 Task: Leave the card.
Action: Mouse pressed left at (540, 340)
Screenshot: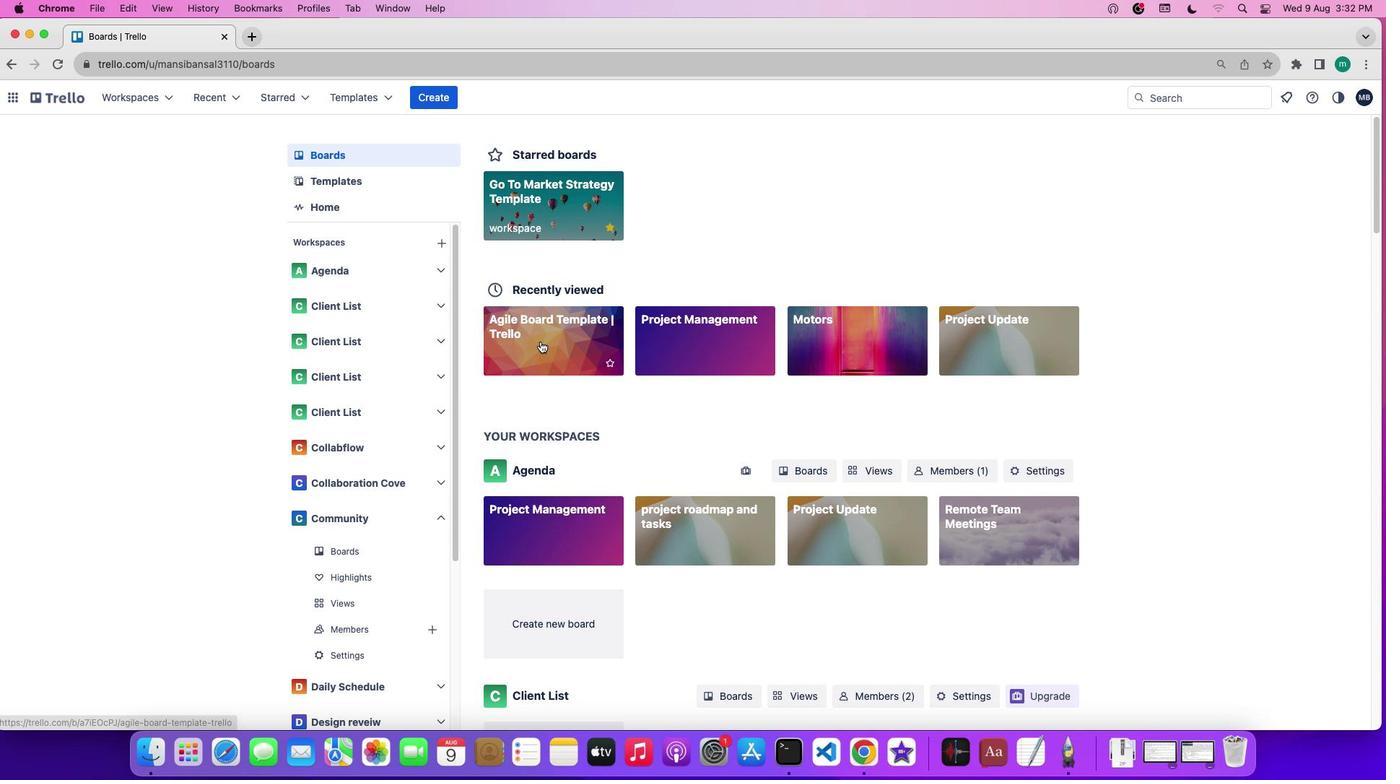 
Action: Mouse moved to (1212, 337)
Screenshot: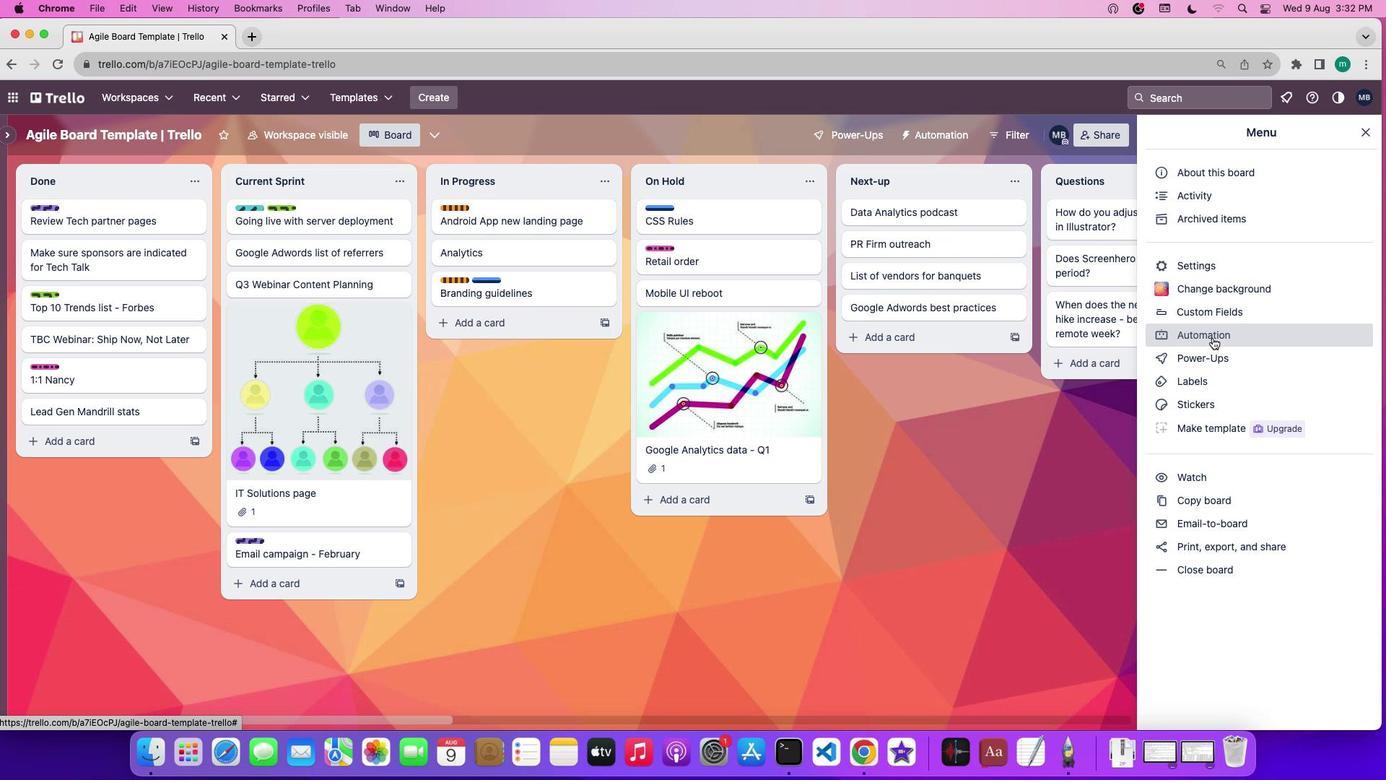 
Action: Mouse pressed left at (1212, 337)
Screenshot: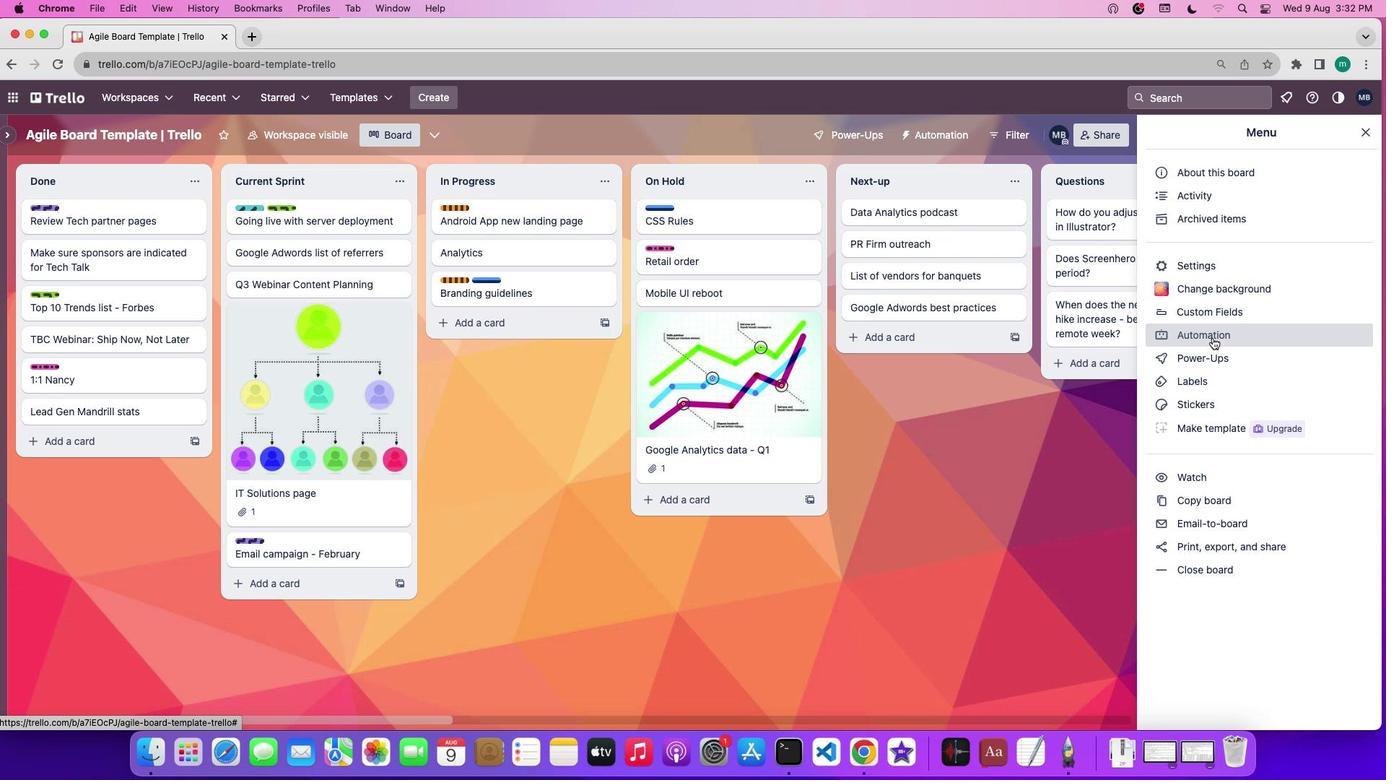 
Action: Mouse moved to (58, 370)
Screenshot: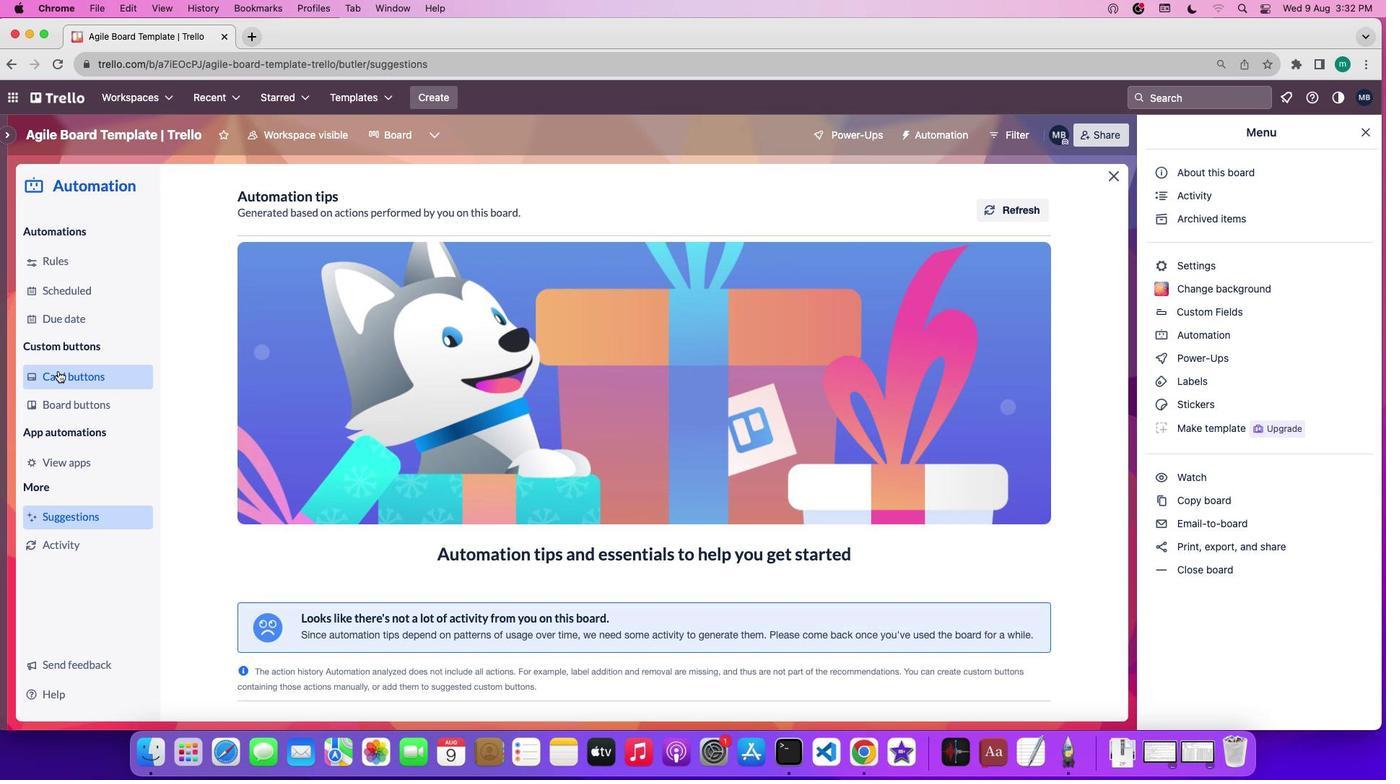 
Action: Mouse pressed left at (58, 370)
Screenshot: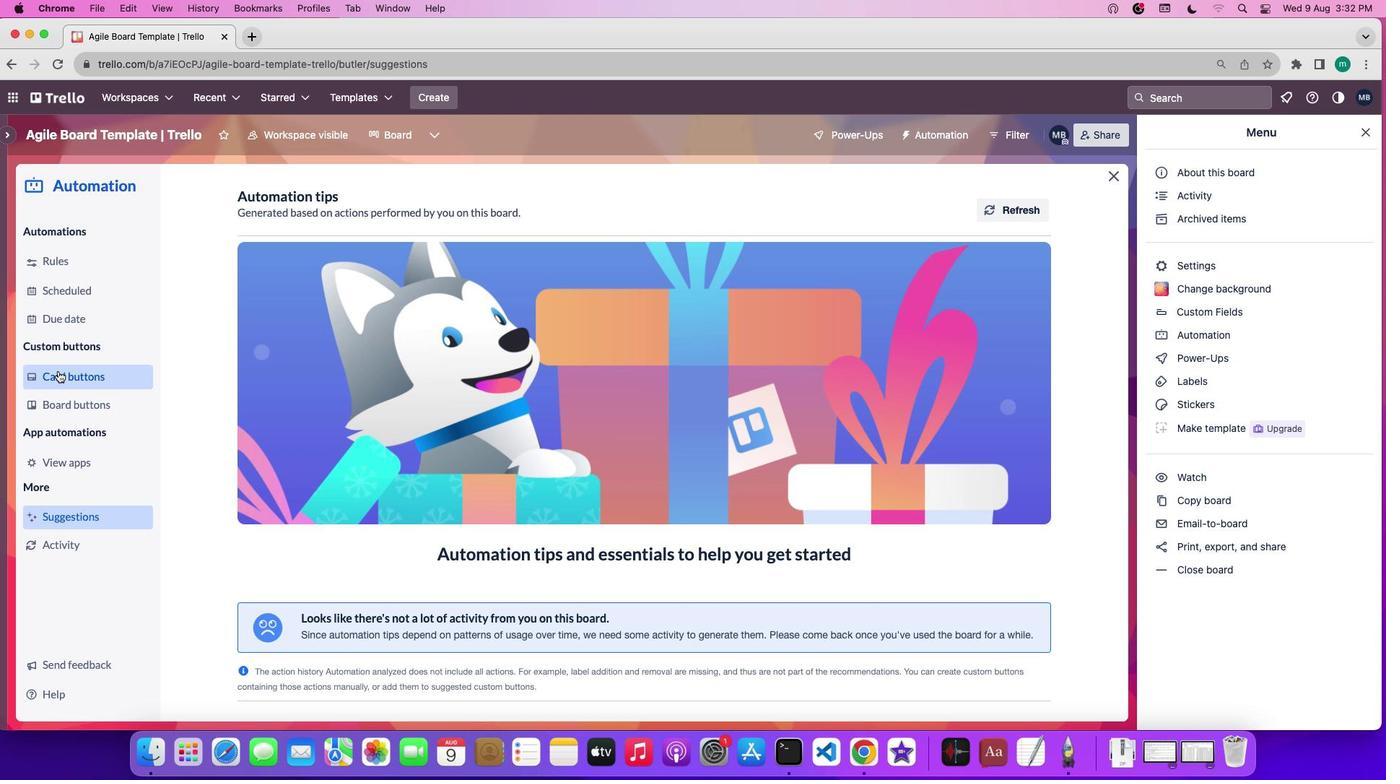 
Action: Mouse moved to (294, 495)
Screenshot: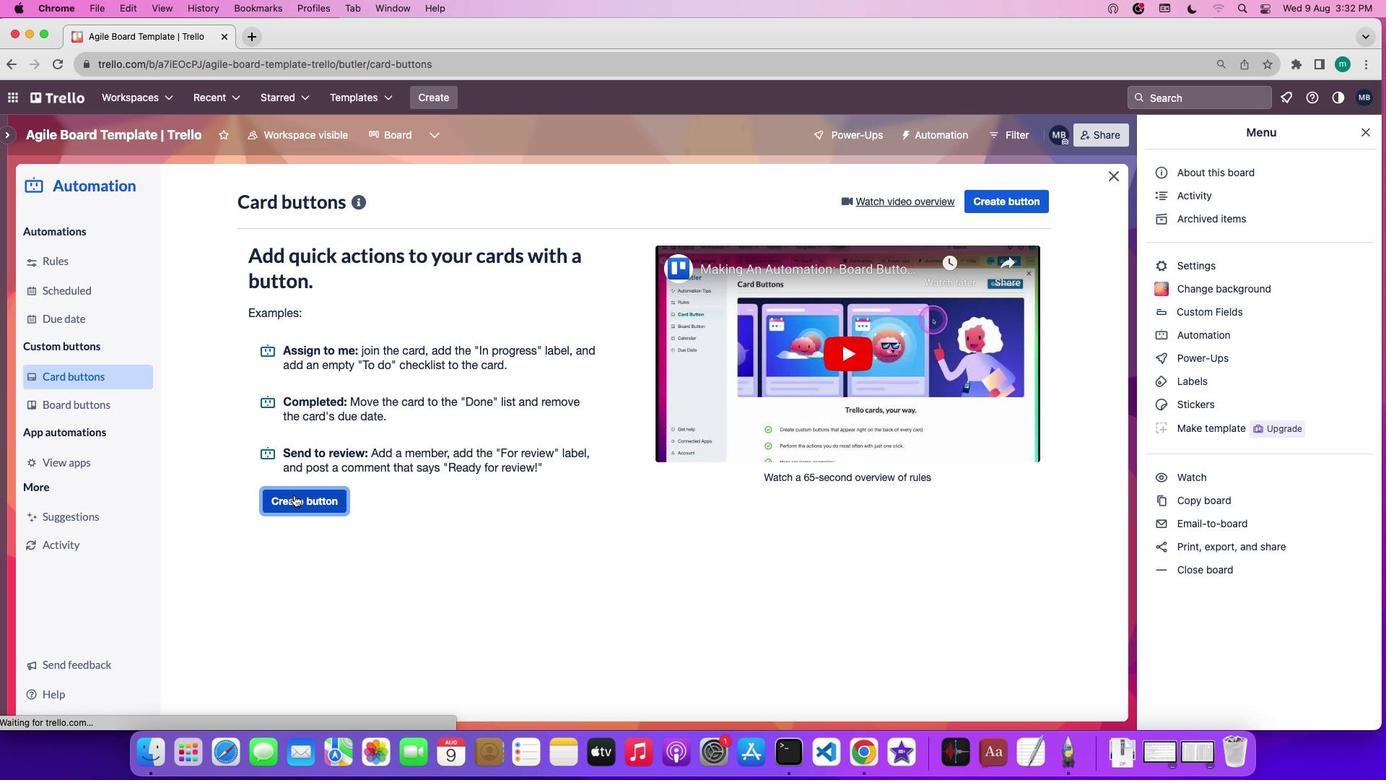 
Action: Mouse pressed left at (294, 495)
Screenshot: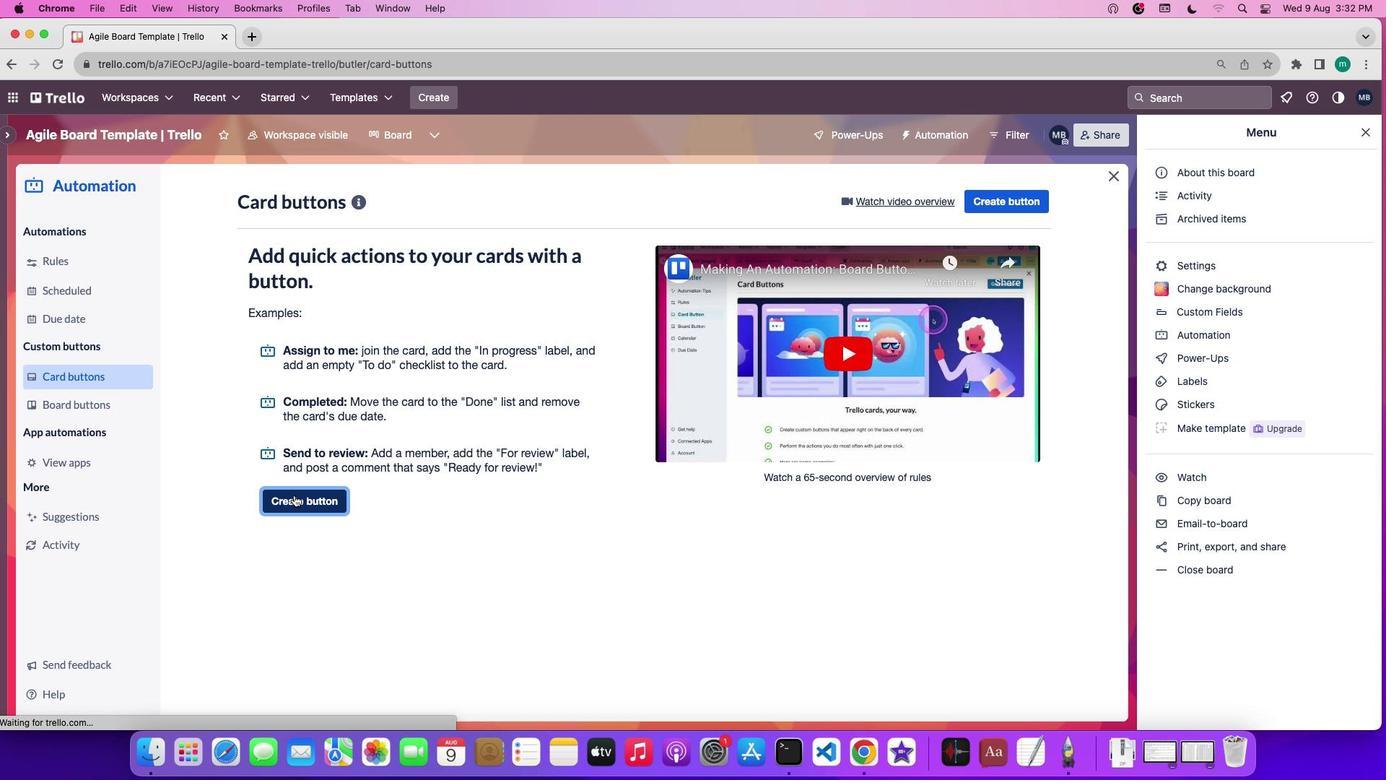 
Action: Mouse moved to (559, 389)
Screenshot: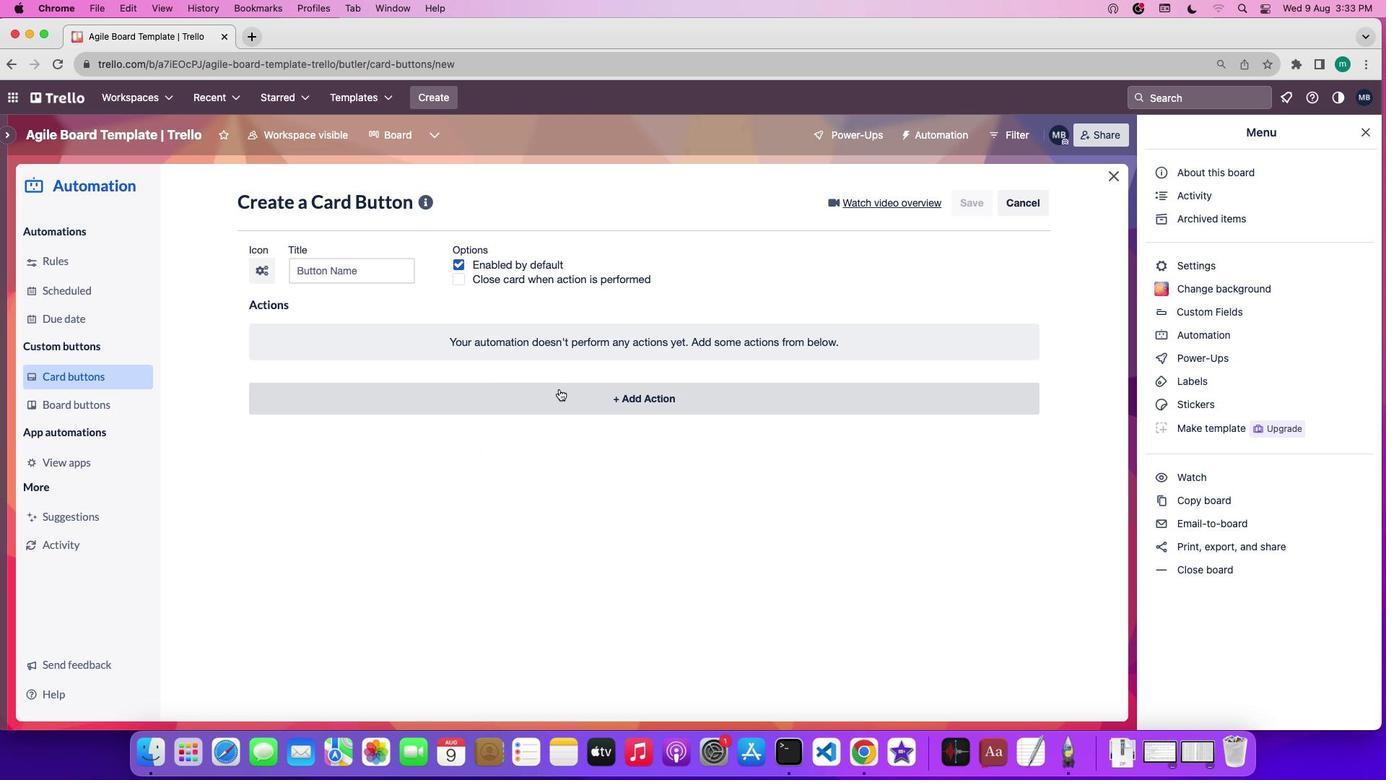 
Action: Mouse pressed left at (559, 389)
Screenshot: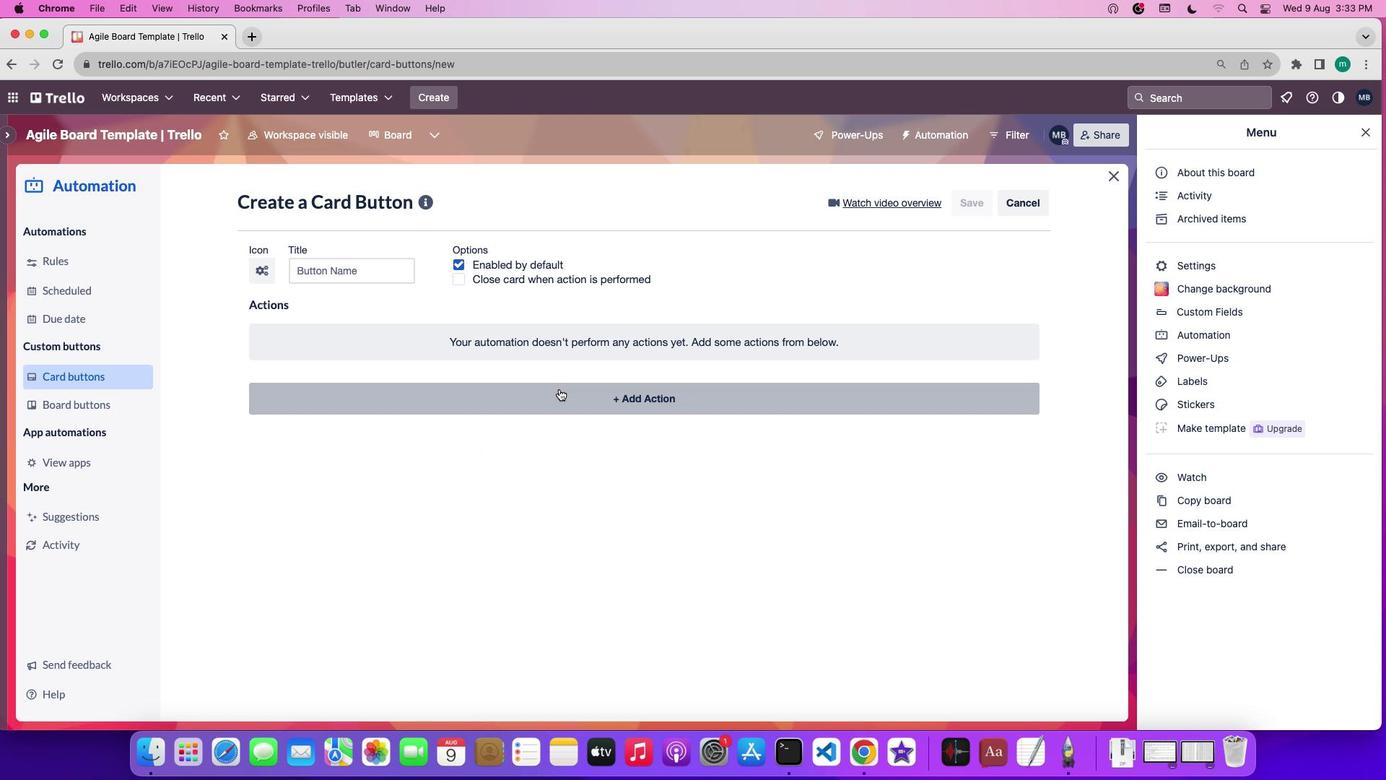 
Action: Mouse moved to (525, 447)
Screenshot: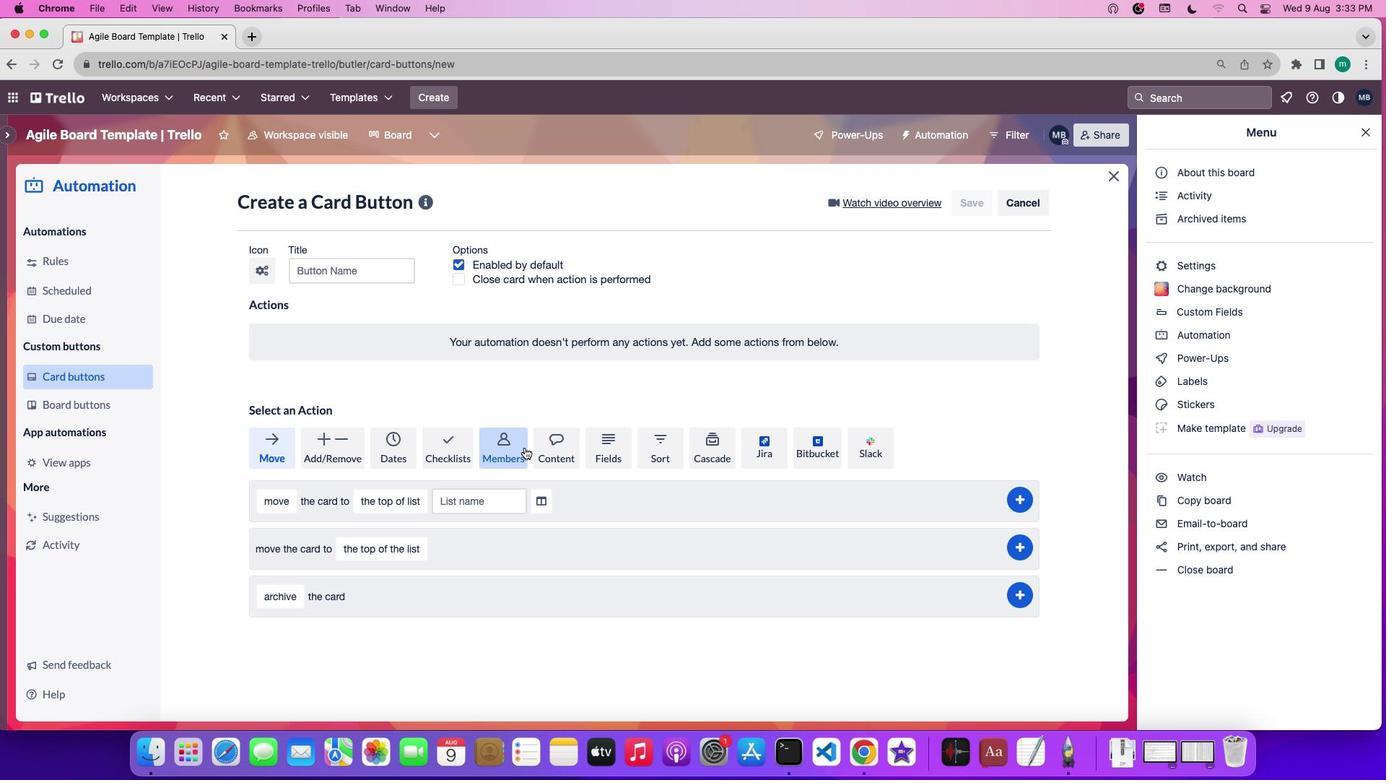 
Action: Mouse pressed left at (525, 447)
Screenshot: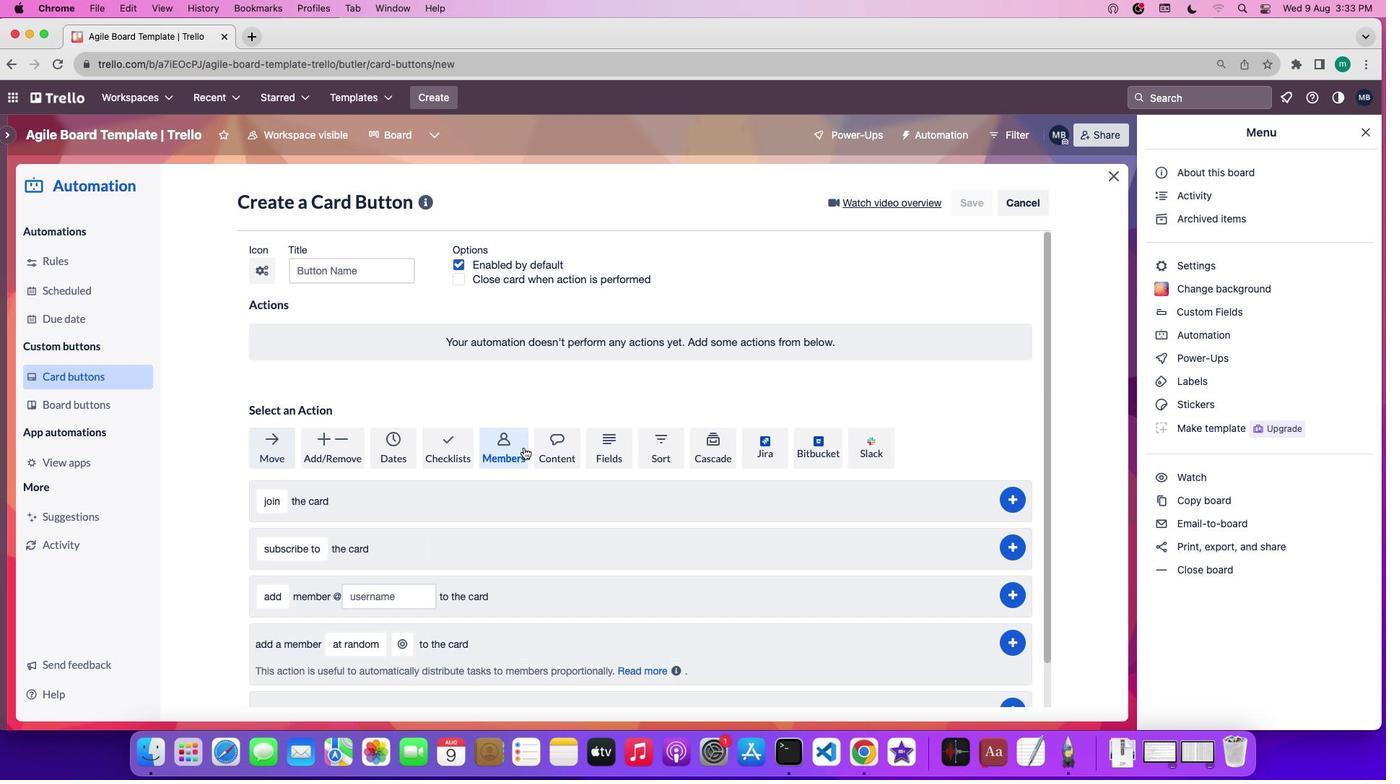 
Action: Mouse moved to (268, 504)
Screenshot: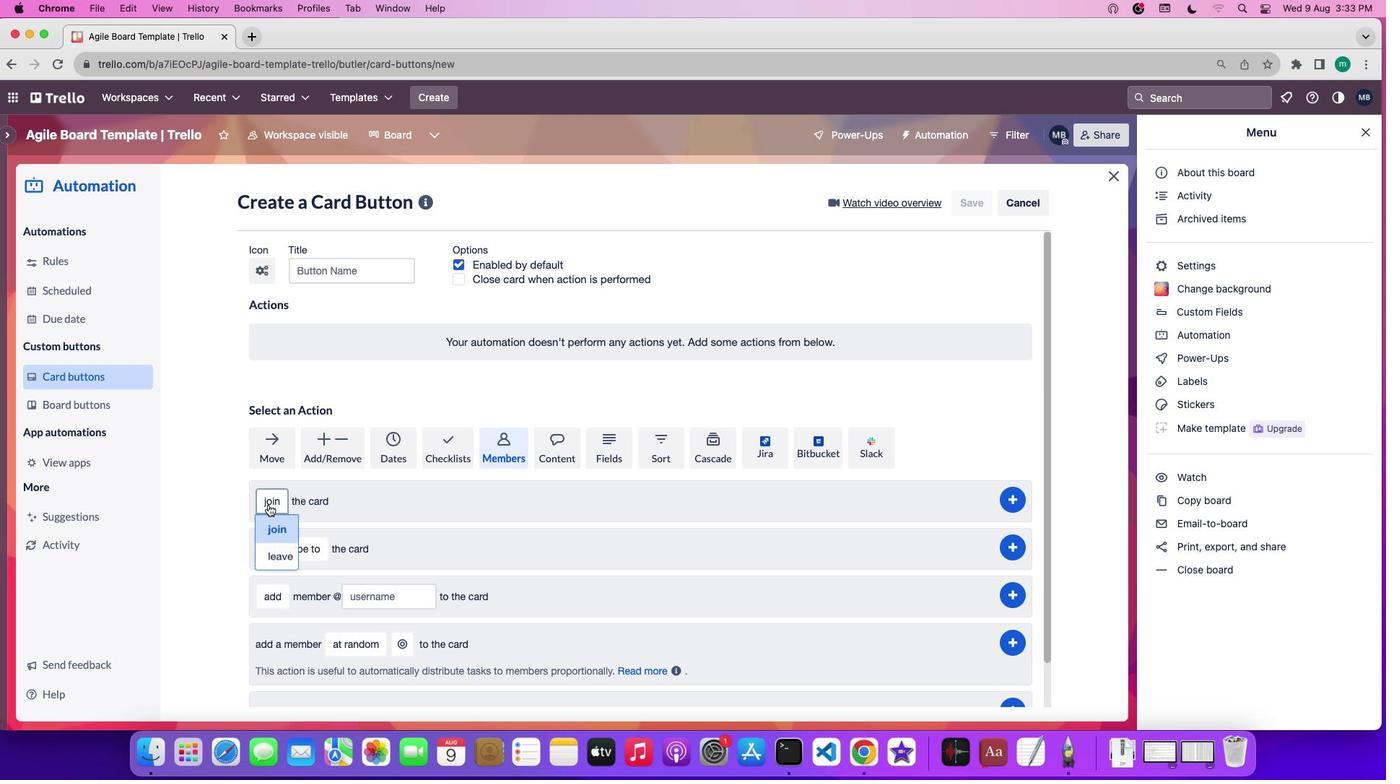
Action: Mouse pressed left at (268, 504)
Screenshot: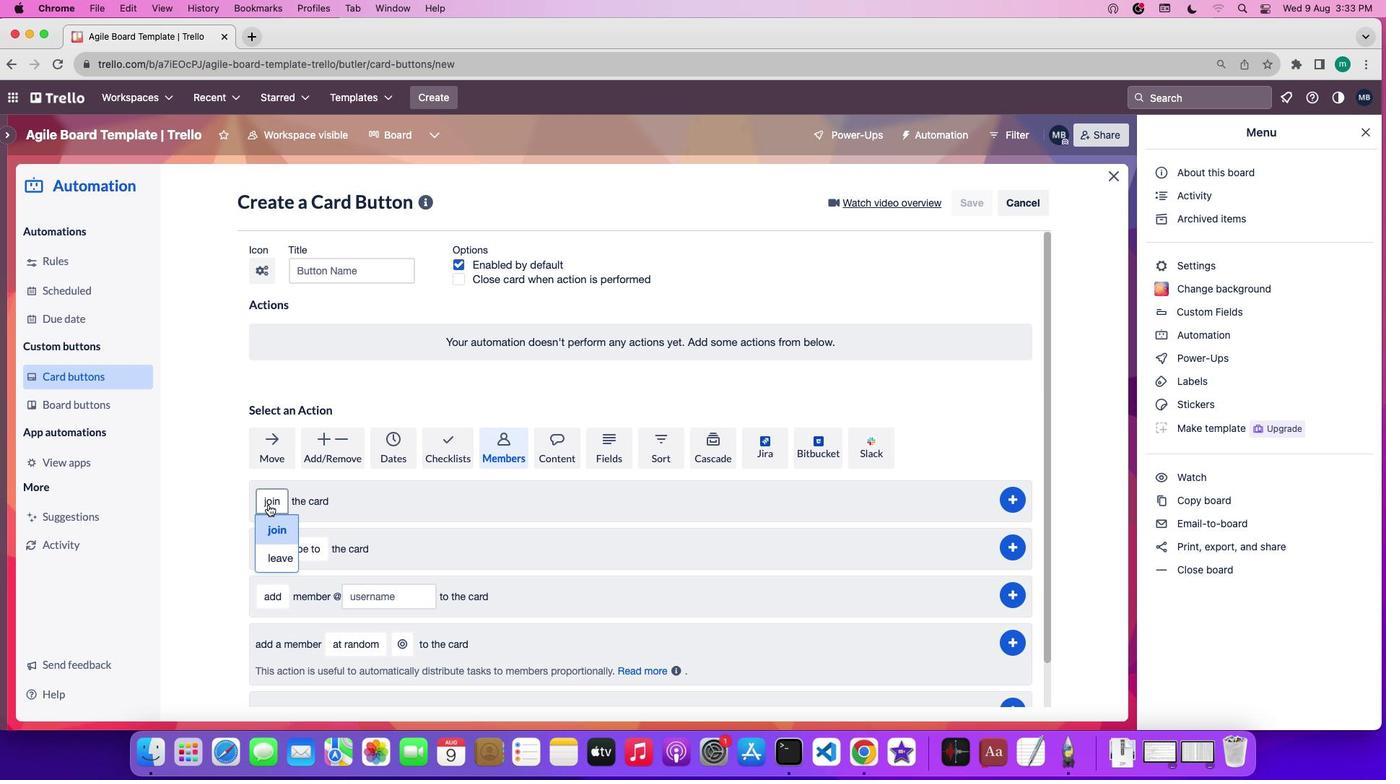
Action: Mouse moved to (274, 554)
Screenshot: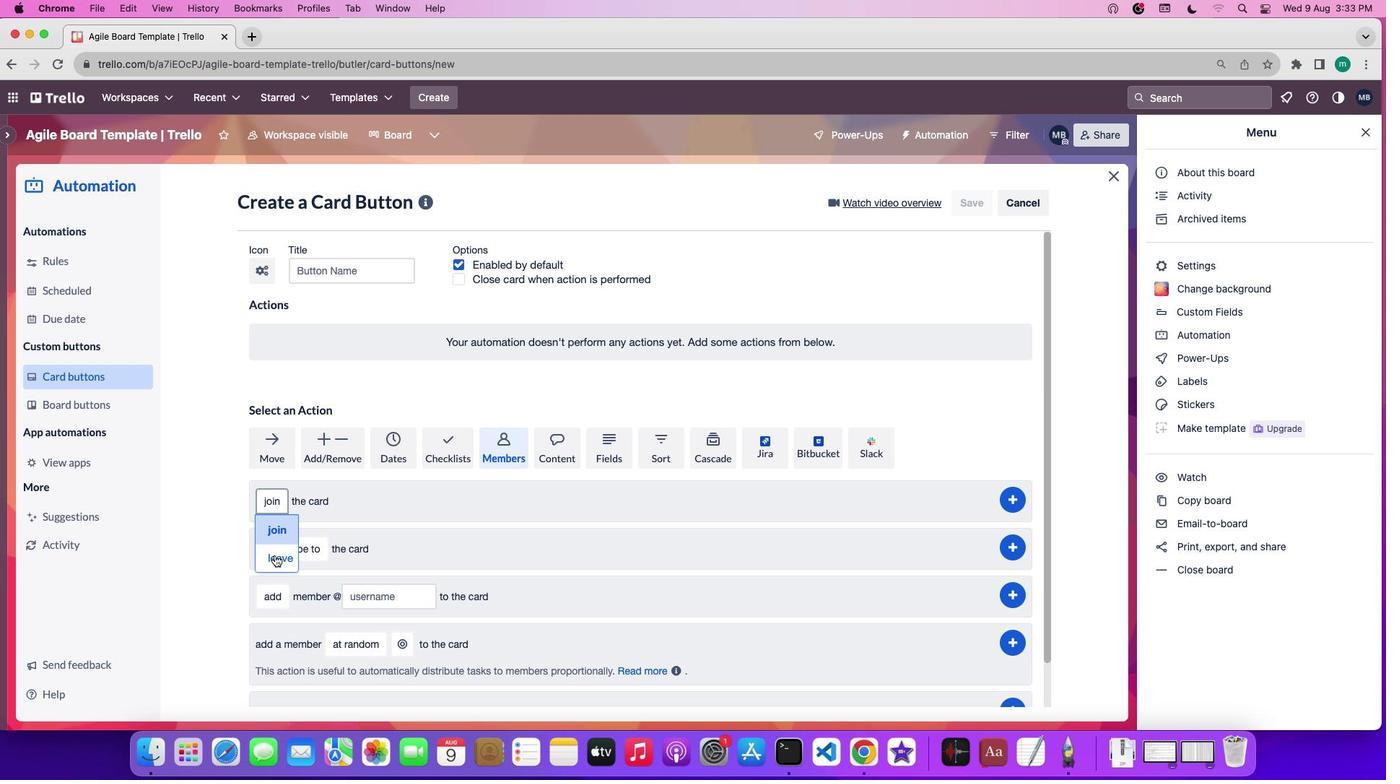 
Action: Mouse pressed left at (274, 554)
Screenshot: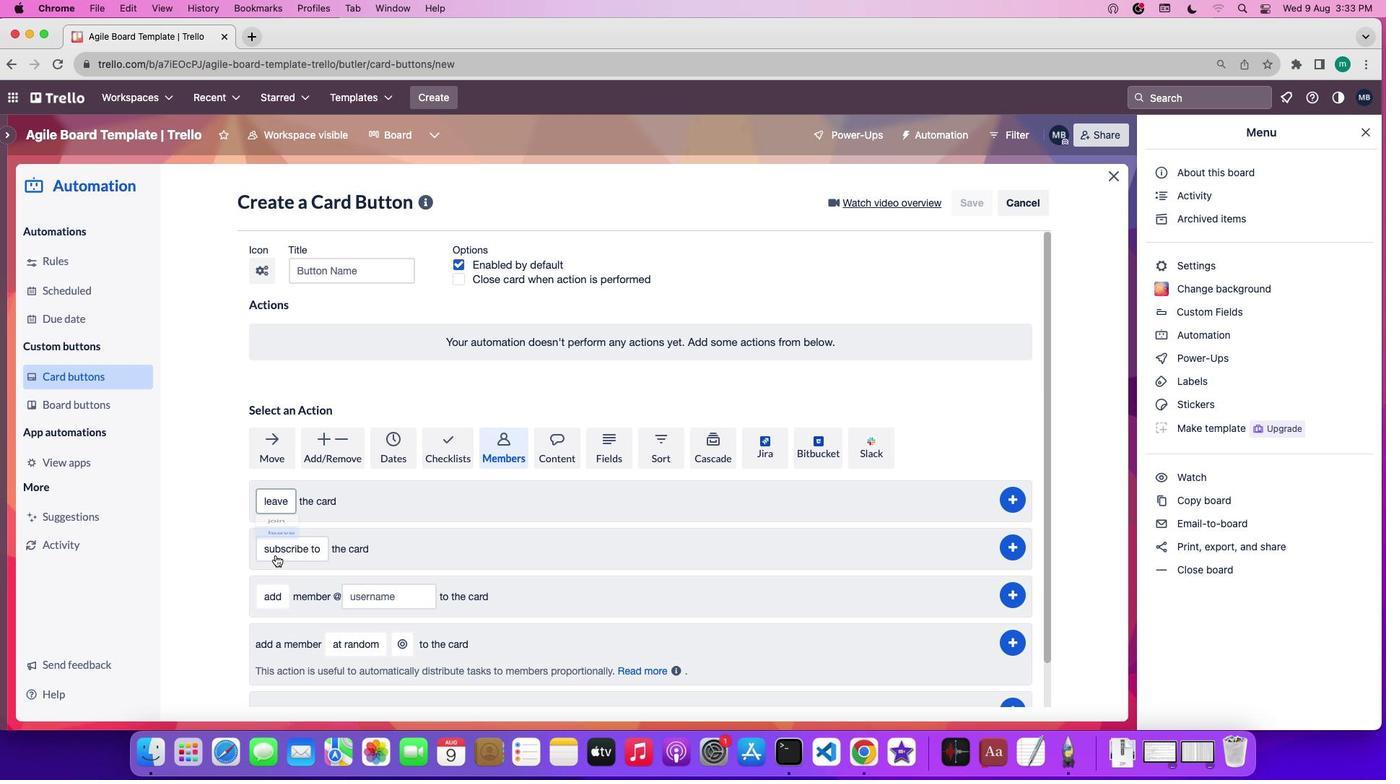 
Action: Mouse moved to (1026, 496)
Screenshot: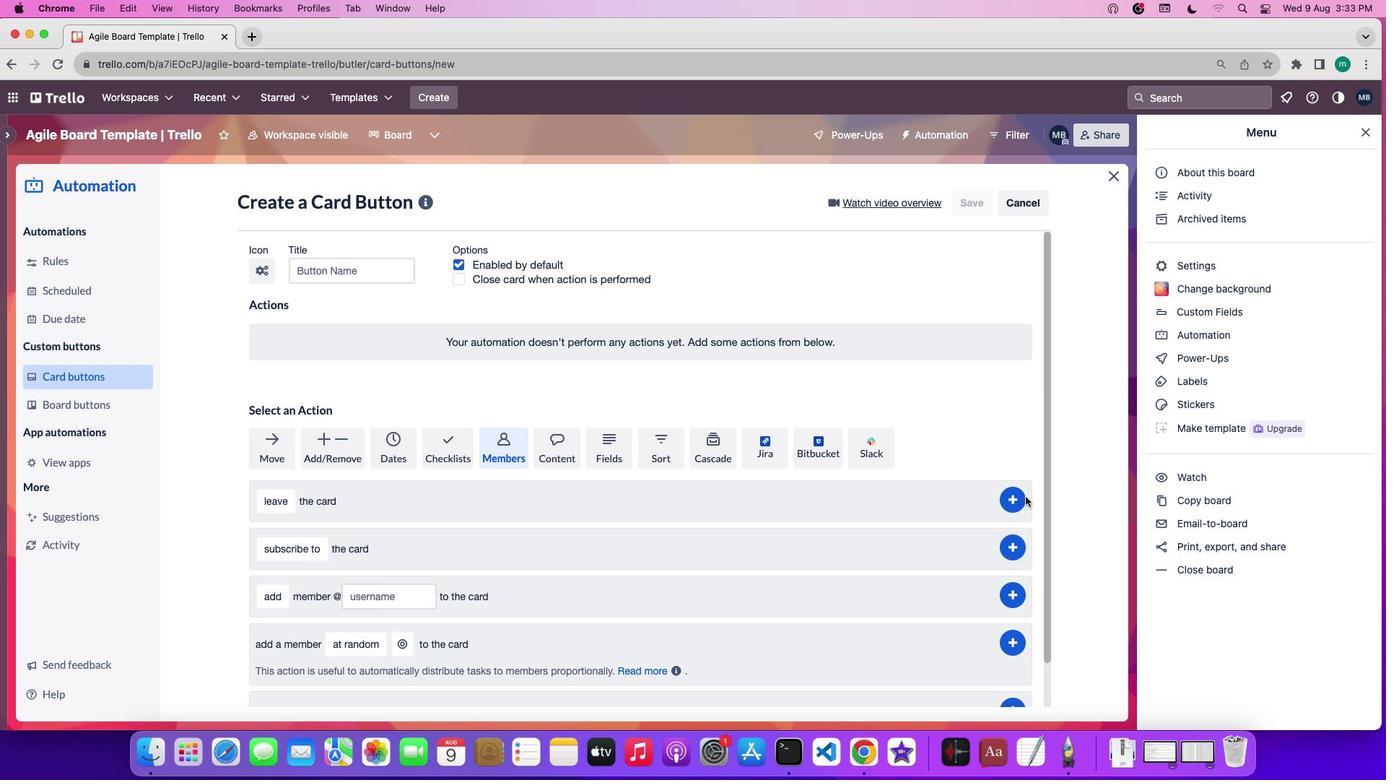 
Action: Mouse pressed left at (1026, 496)
Screenshot: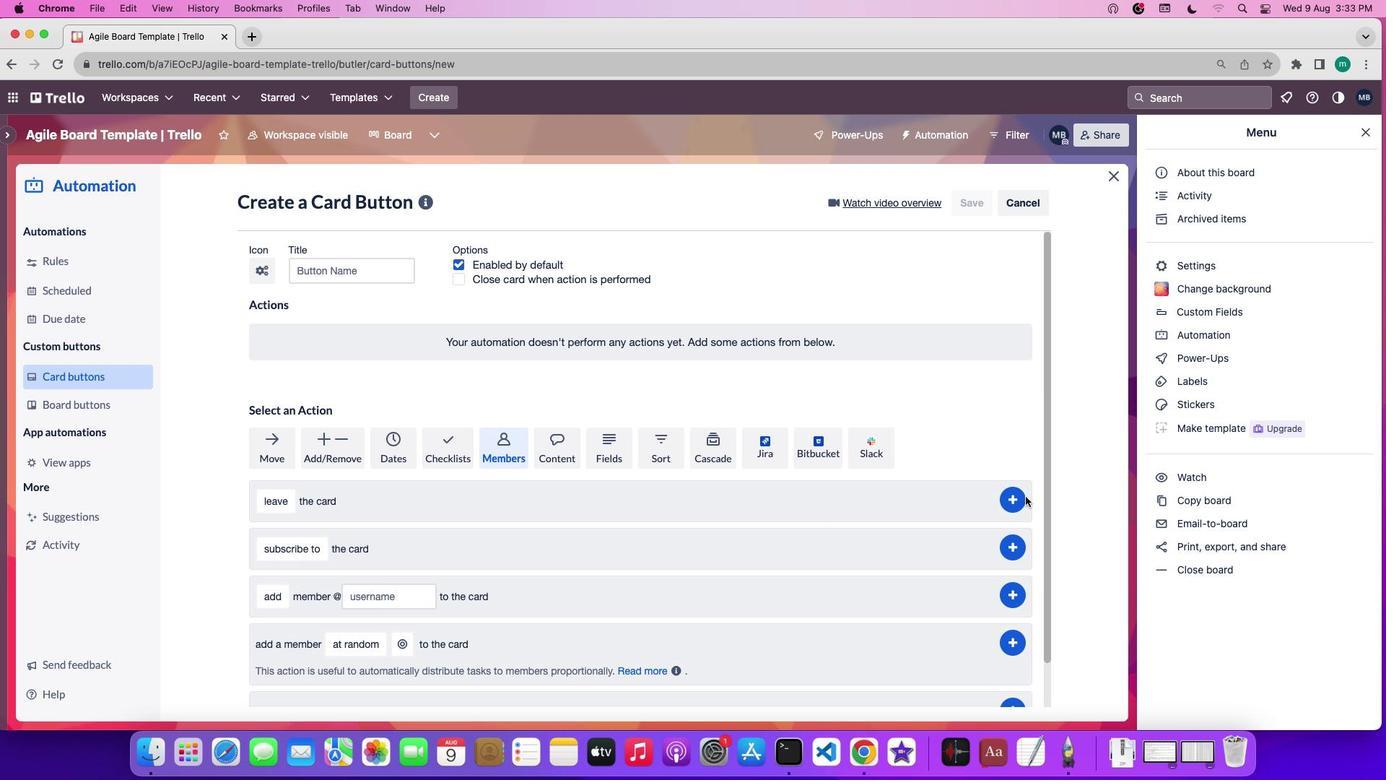 
Action: Mouse moved to (1015, 500)
Screenshot: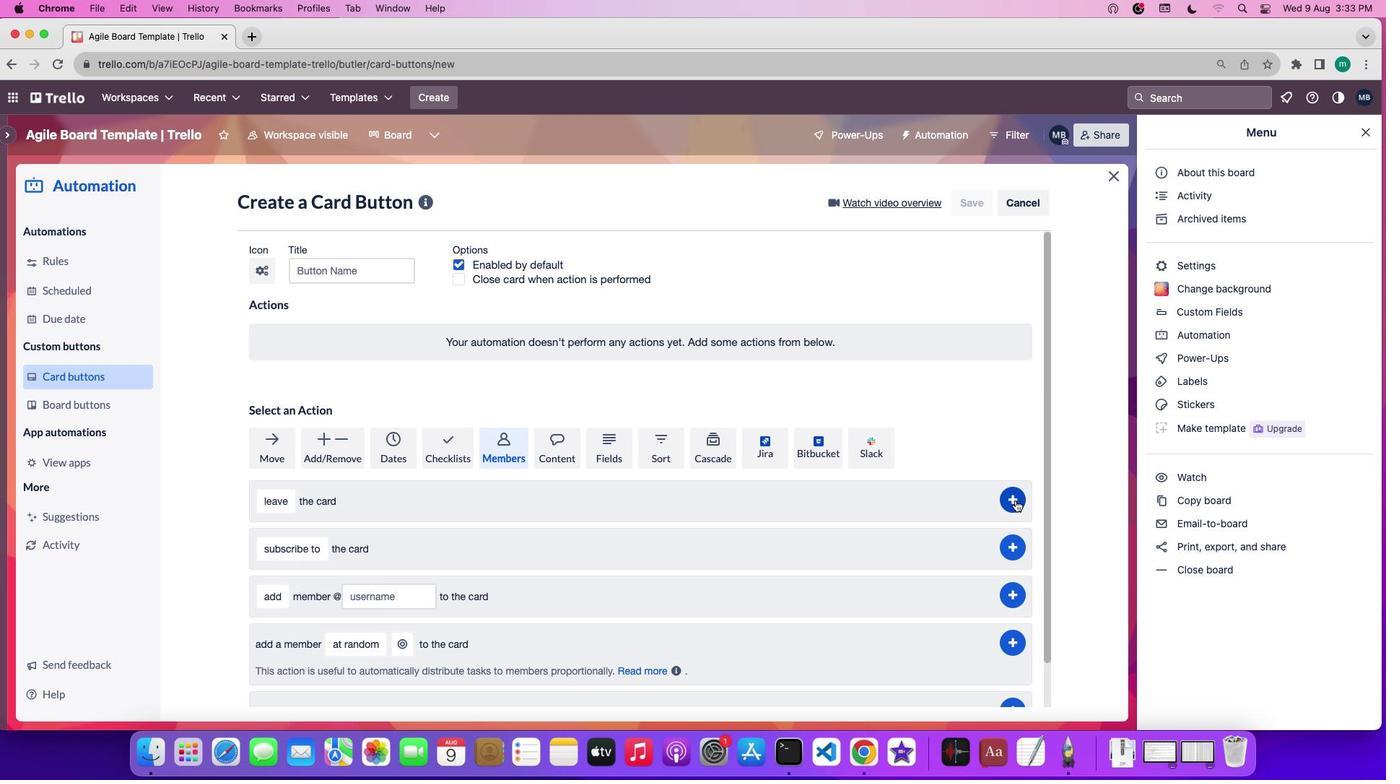 
Action: Mouse pressed left at (1015, 500)
Screenshot: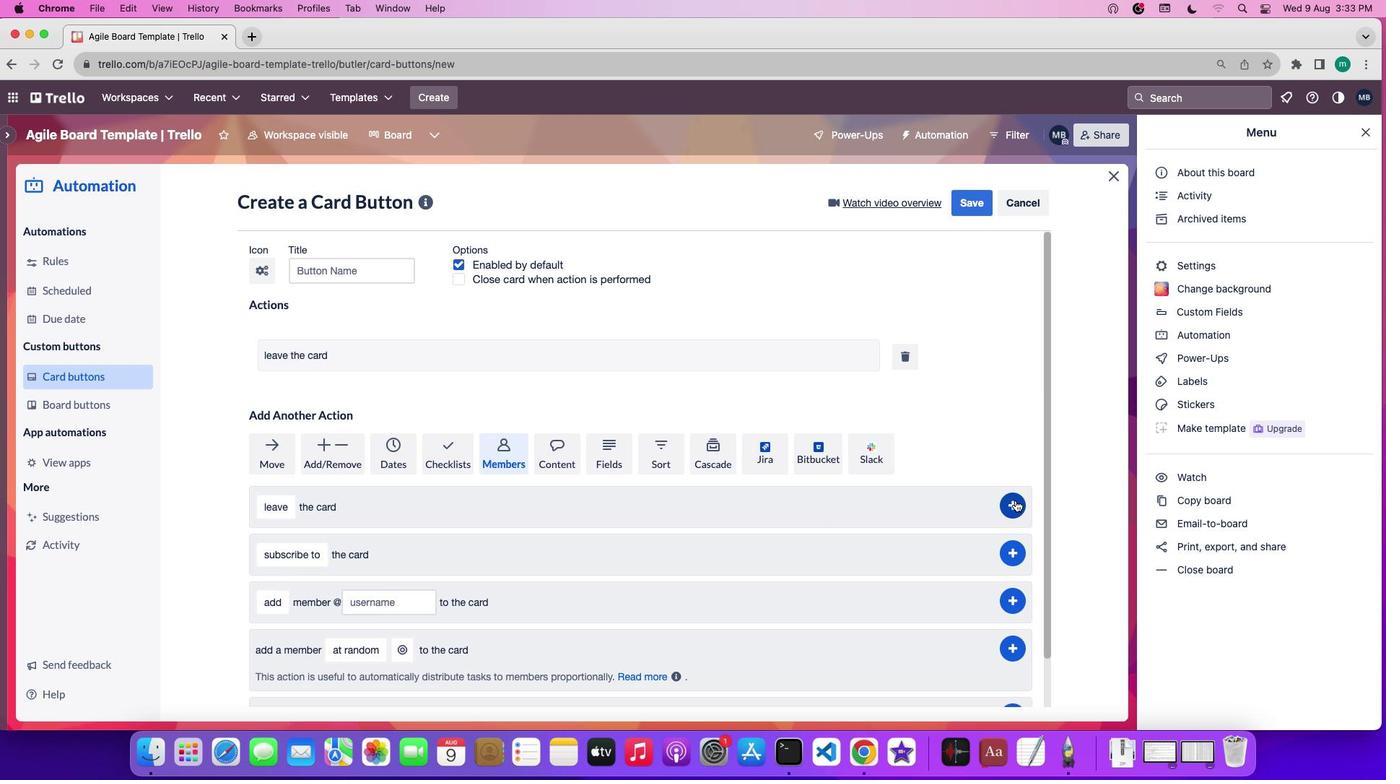 
Action: Mouse moved to (853, 548)
Screenshot: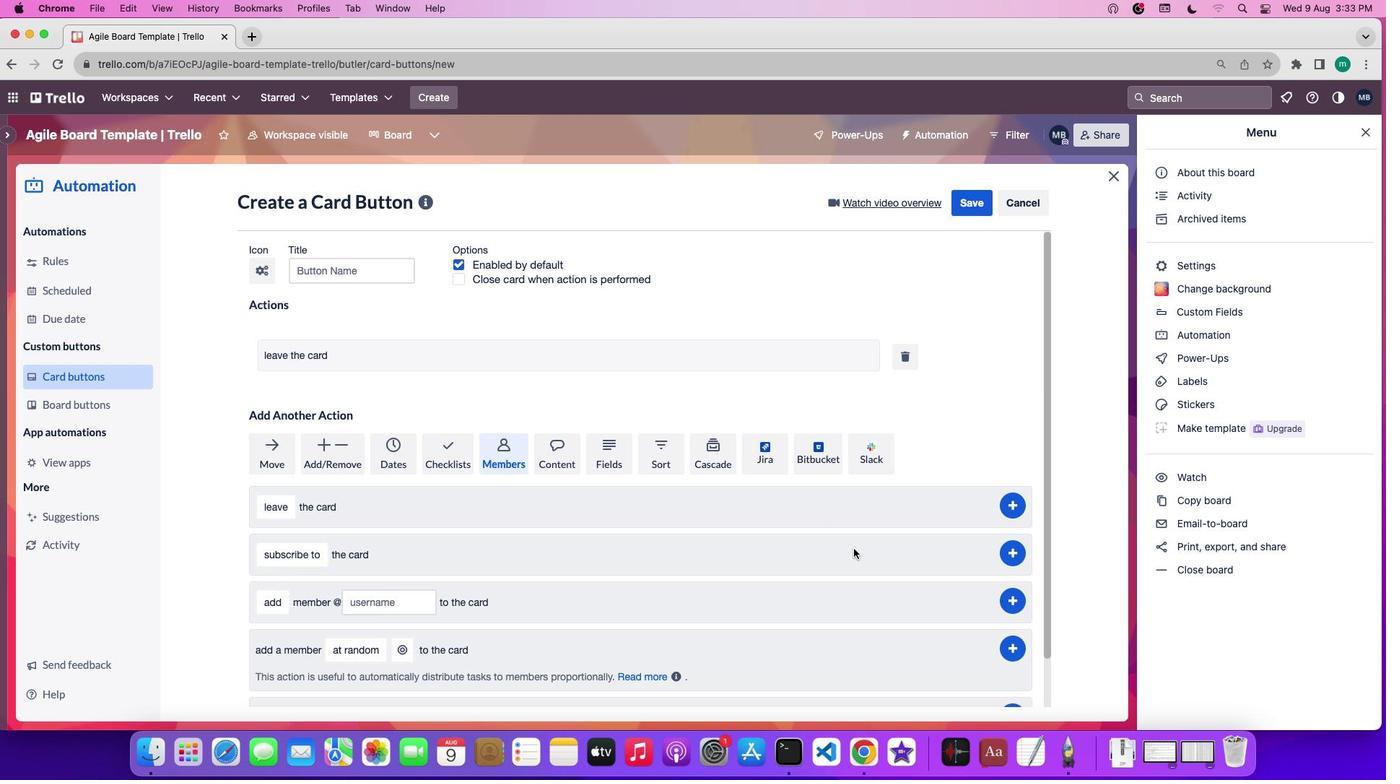 
